 Task: Create a rule from the Agile list, Priority changed -> Complete task in the project AnchorTech if Priority Cleared then Complete Task
Action: Mouse moved to (1200, 316)
Screenshot: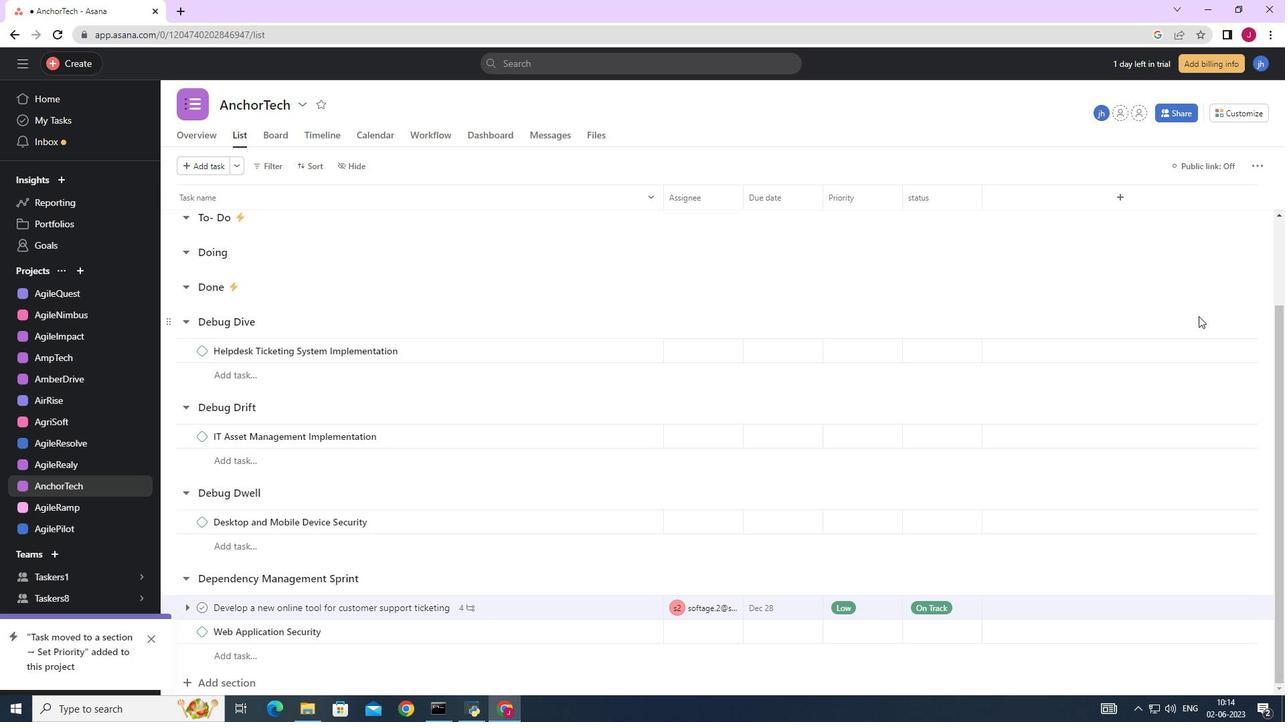 
Action: Mouse scrolled (1200, 317) with delta (0, 0)
Screenshot: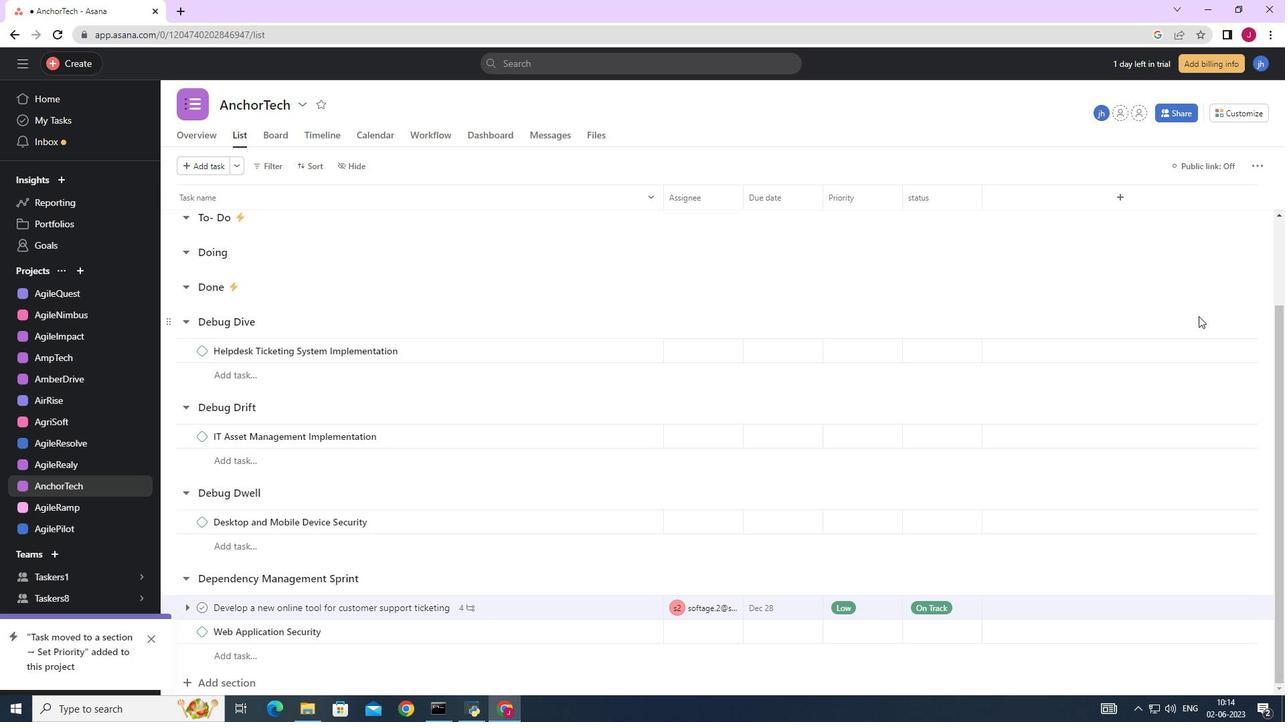 
Action: Mouse scrolled (1200, 317) with delta (0, 0)
Screenshot: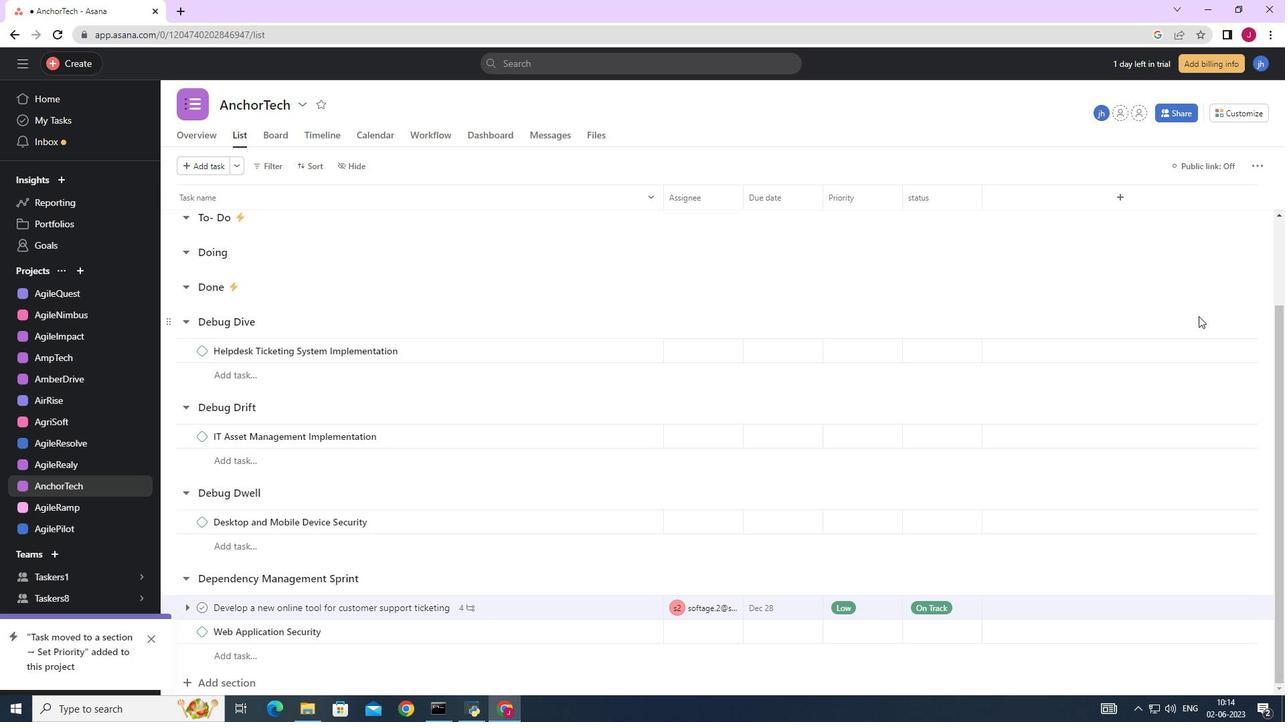 
Action: Mouse scrolled (1200, 317) with delta (0, 0)
Screenshot: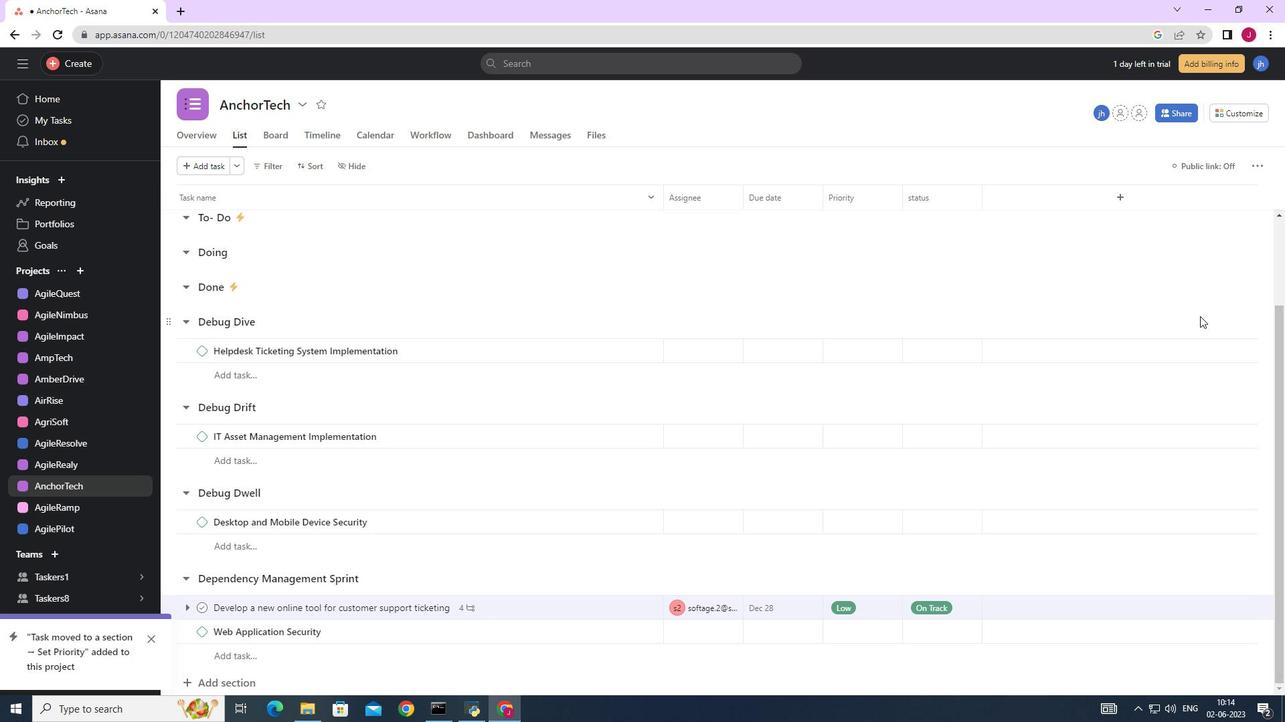 
Action: Mouse scrolled (1200, 315) with delta (0, 0)
Screenshot: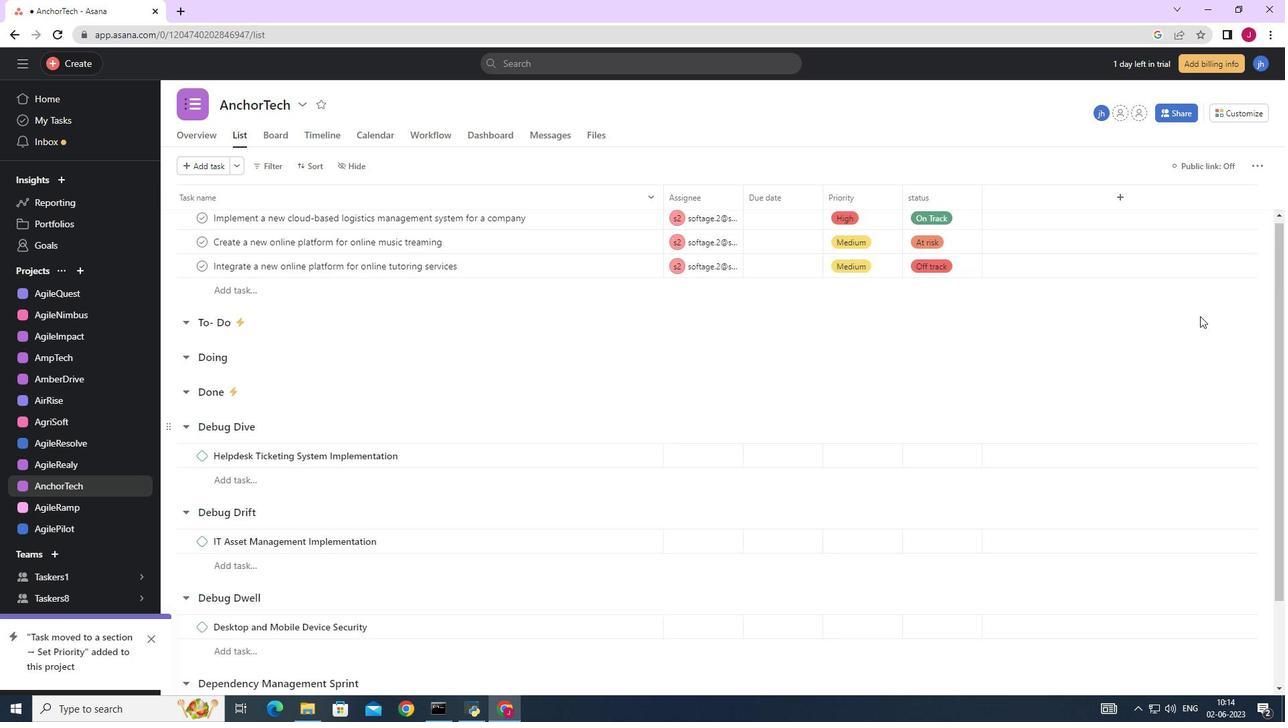 
Action: Mouse scrolled (1200, 315) with delta (0, 0)
Screenshot: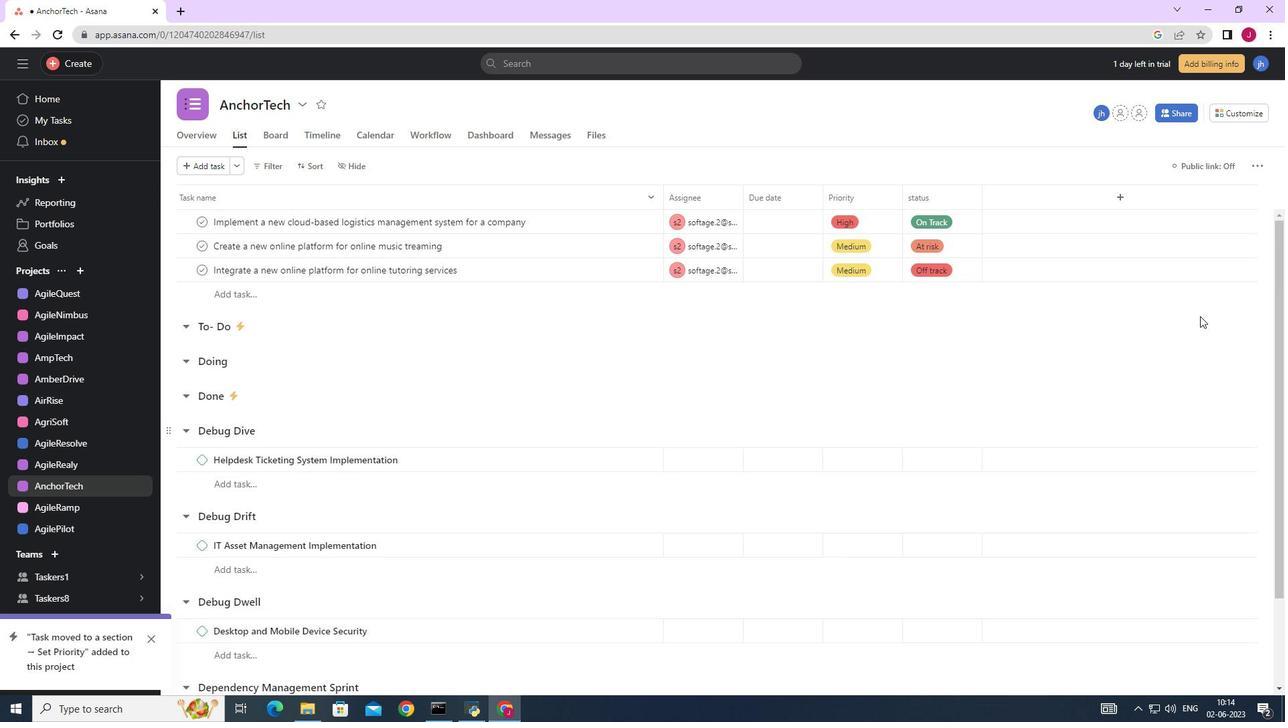 
Action: Mouse scrolled (1200, 315) with delta (0, 0)
Screenshot: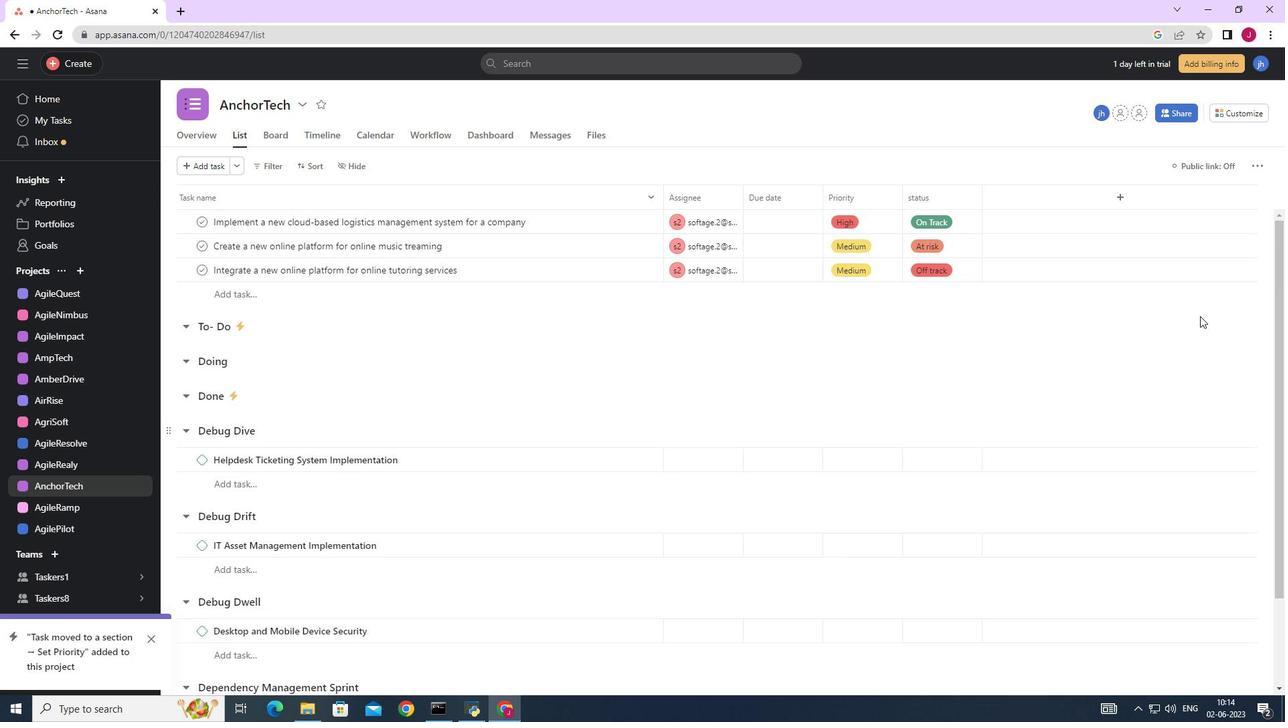 
Action: Mouse moved to (1245, 113)
Screenshot: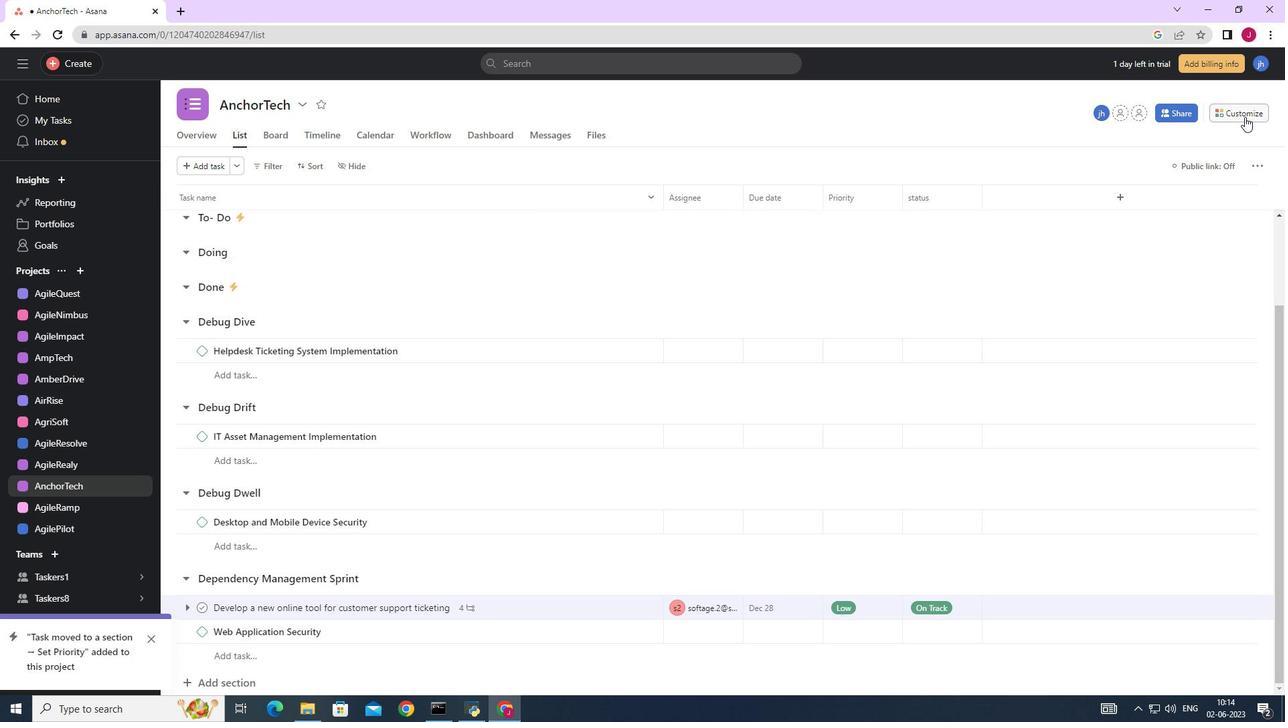 
Action: Mouse pressed left at (1245, 113)
Screenshot: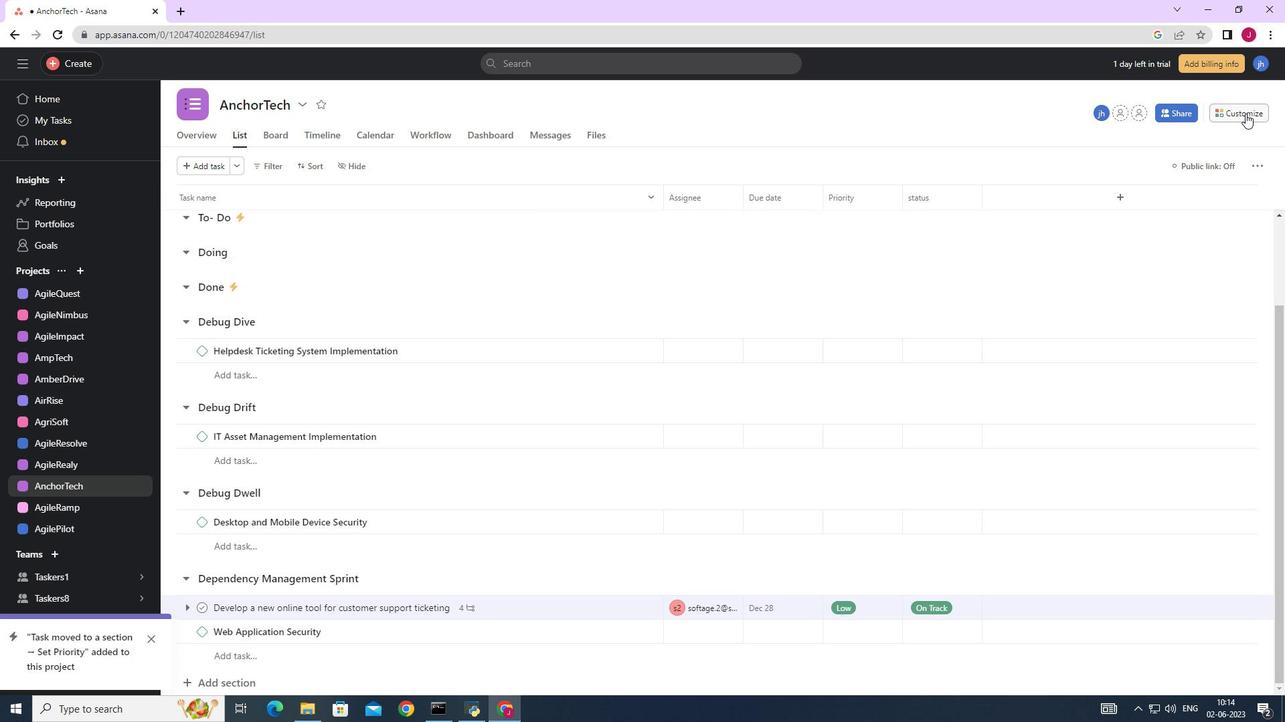 
Action: Mouse moved to (999, 291)
Screenshot: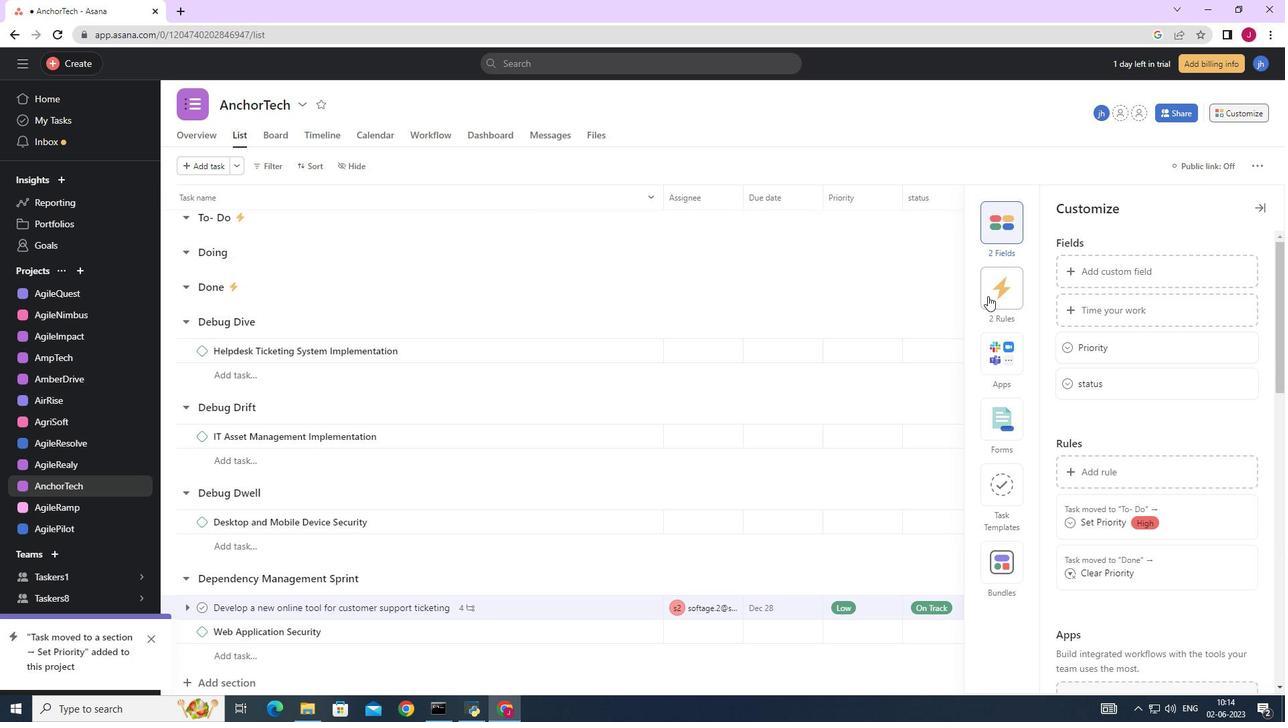 
Action: Mouse pressed left at (999, 291)
Screenshot: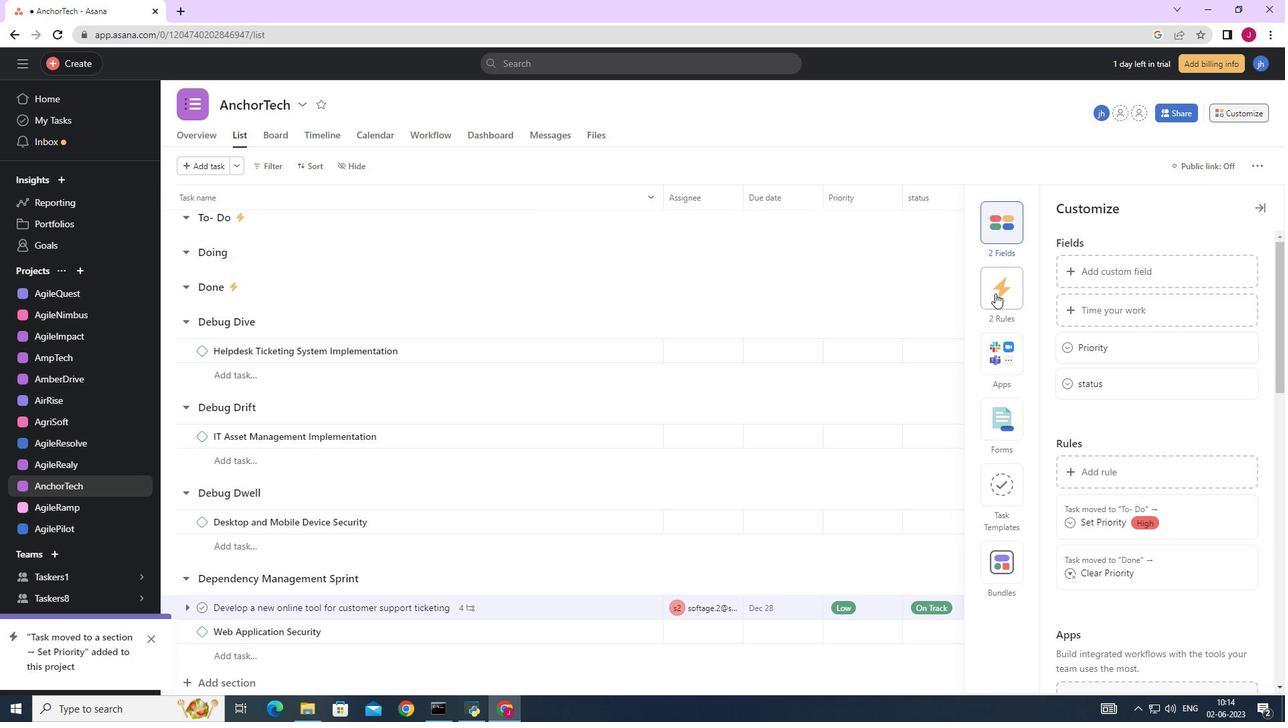 
Action: Mouse moved to (1125, 269)
Screenshot: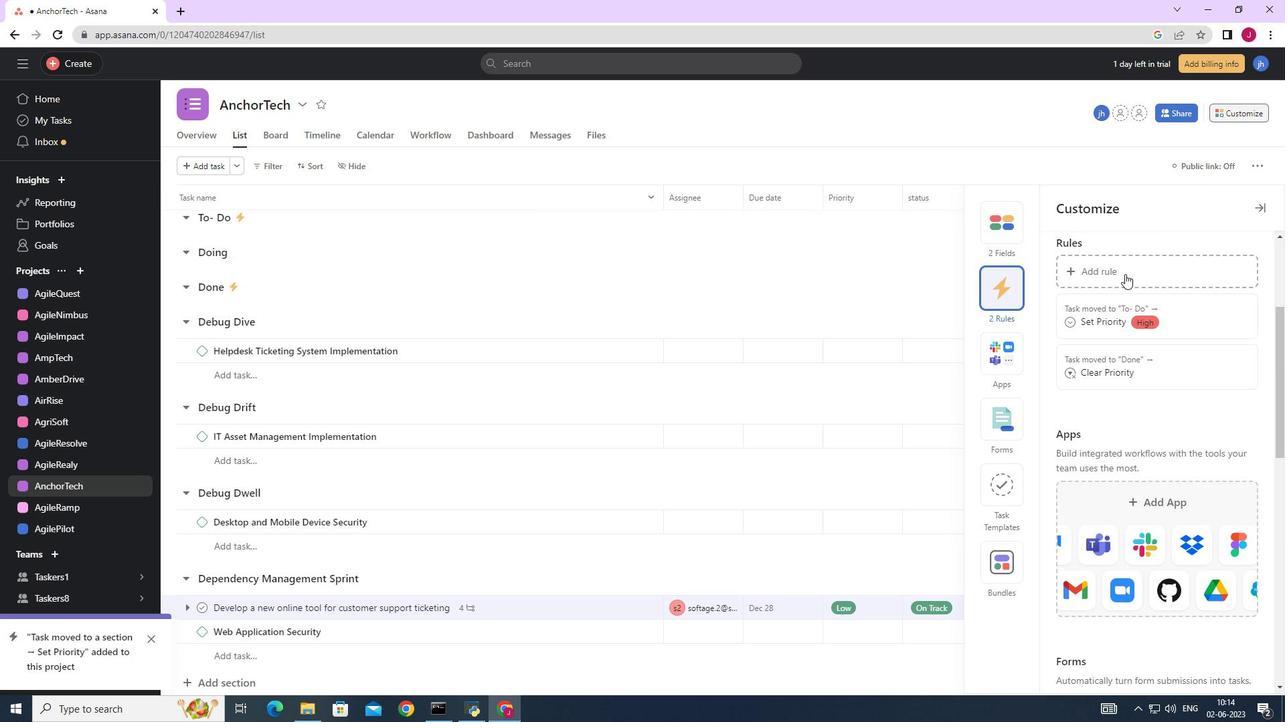 
Action: Mouse pressed left at (1125, 269)
Screenshot: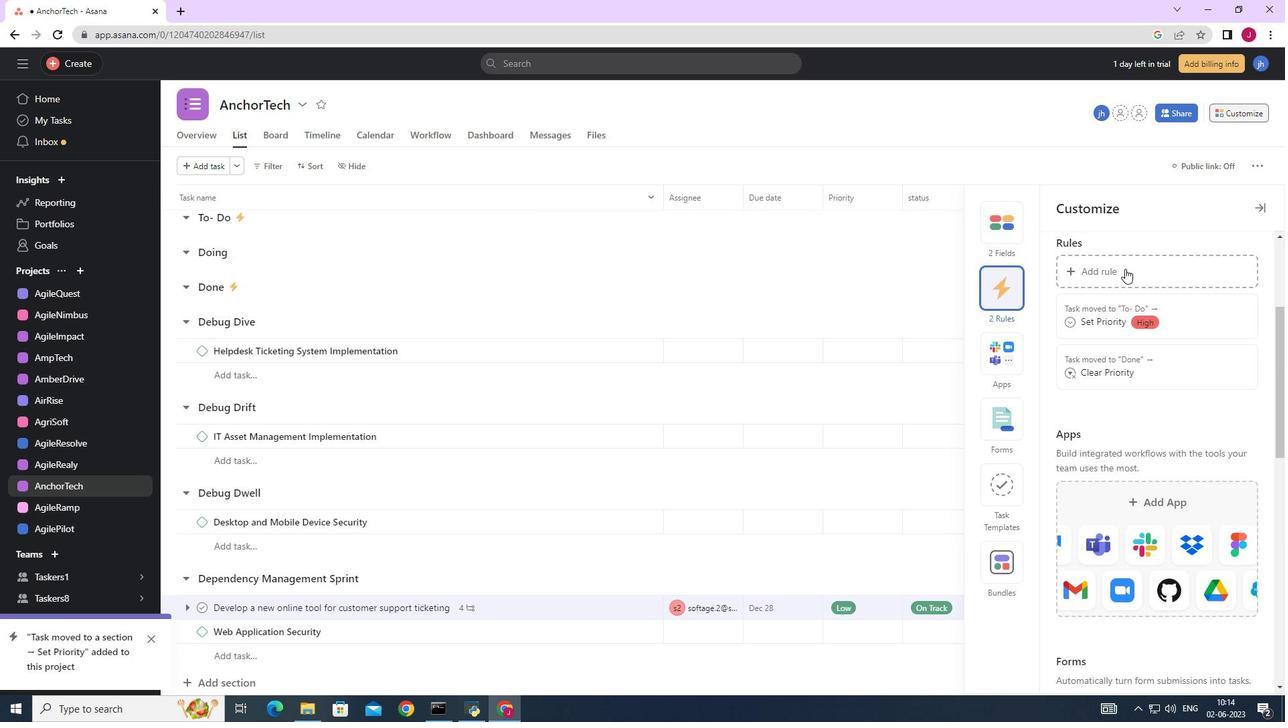 
Action: Mouse moved to (268, 202)
Screenshot: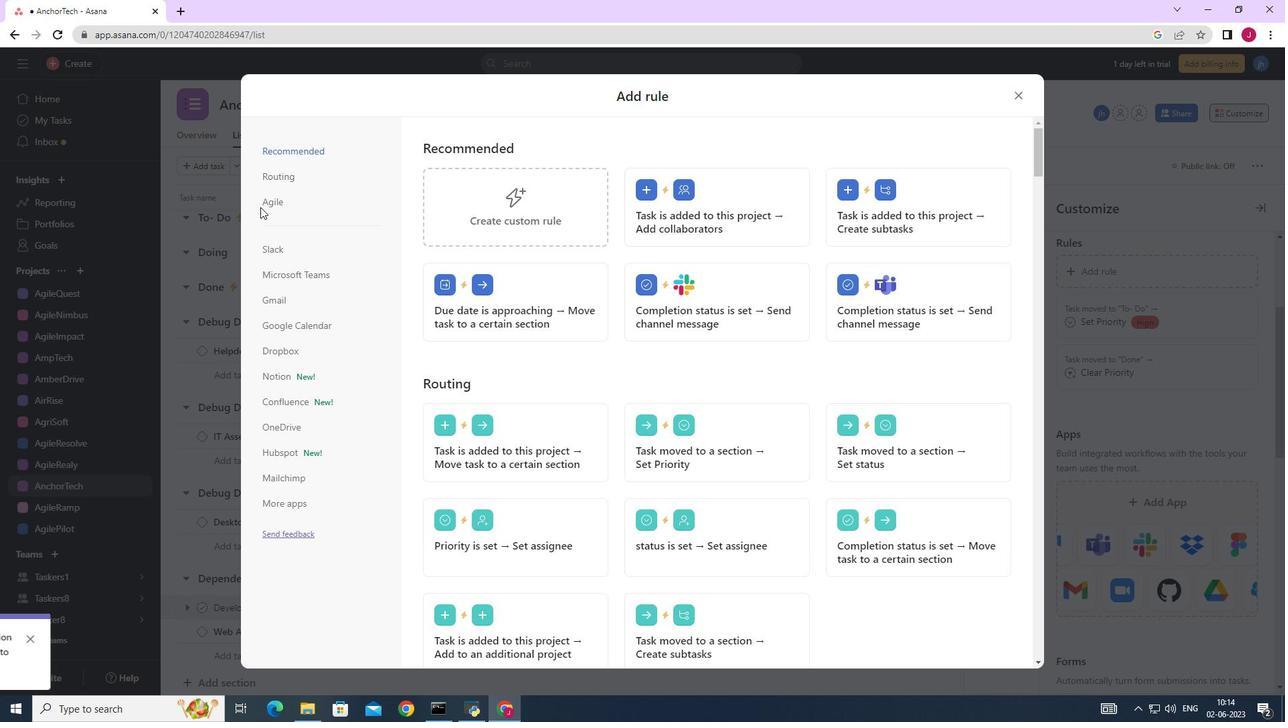 
Action: Mouse pressed left at (268, 202)
Screenshot: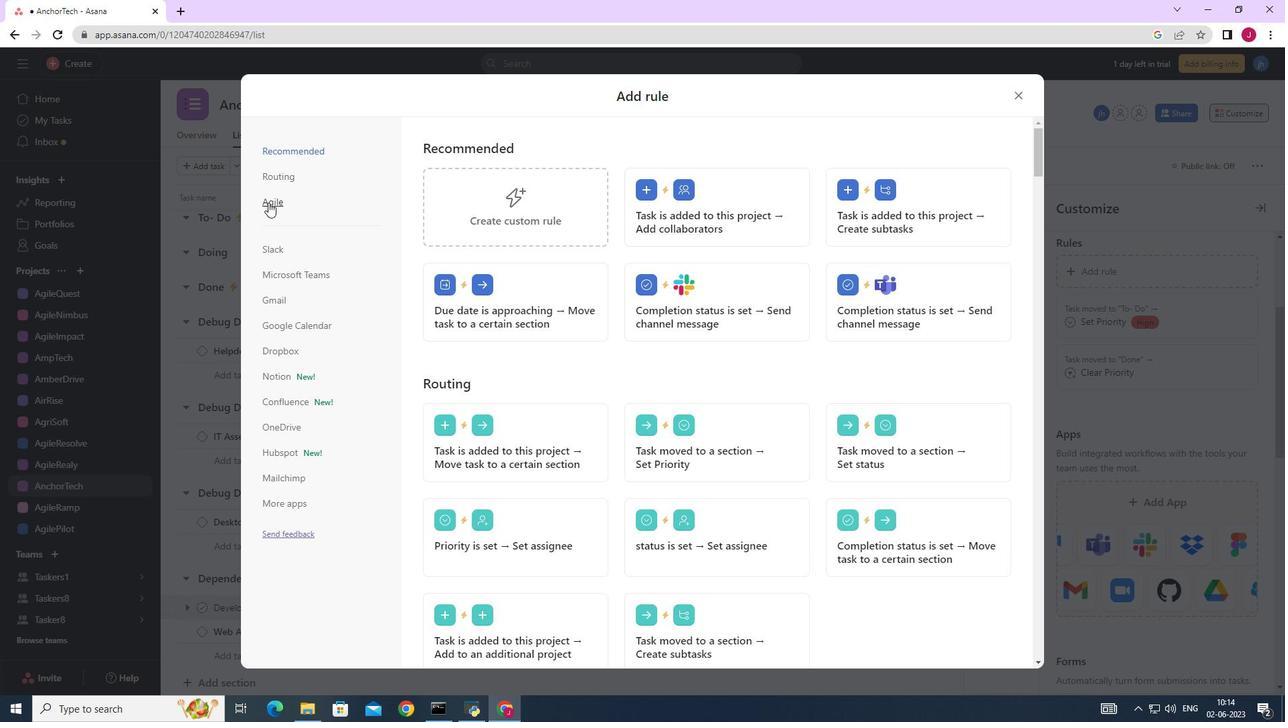 
Action: Mouse moved to (507, 206)
Screenshot: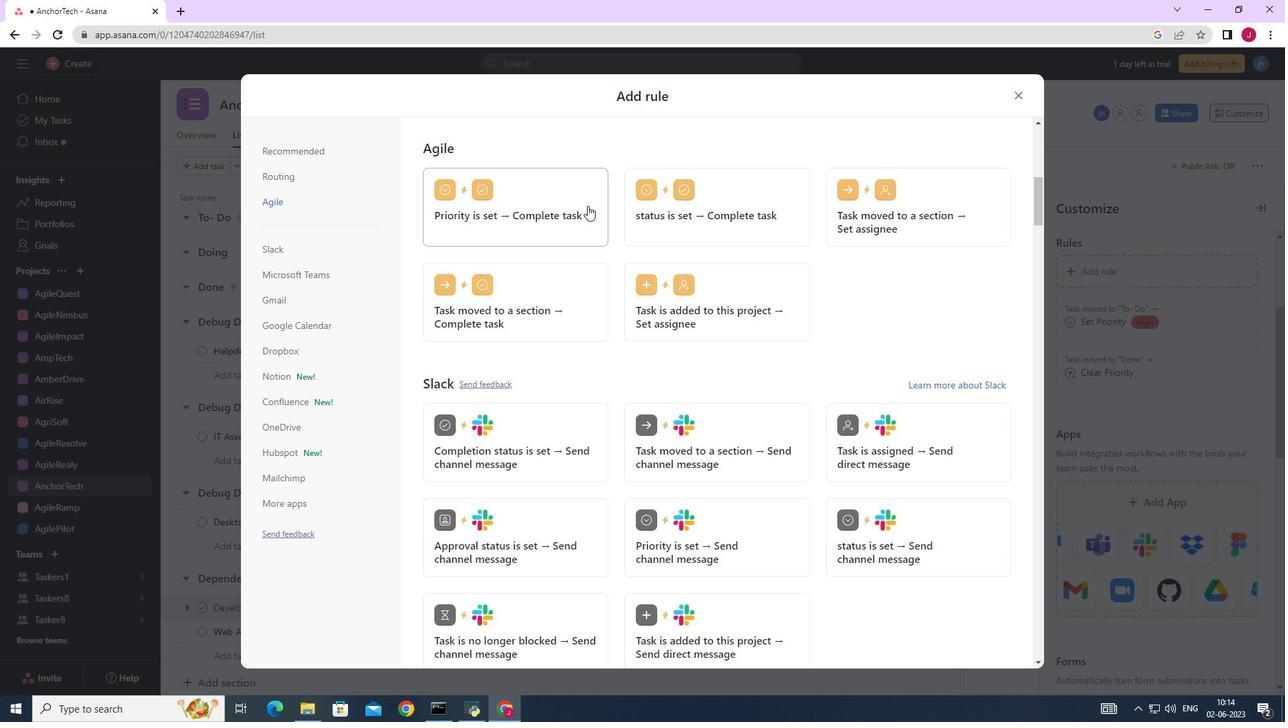
Action: Mouse pressed left at (507, 206)
Screenshot: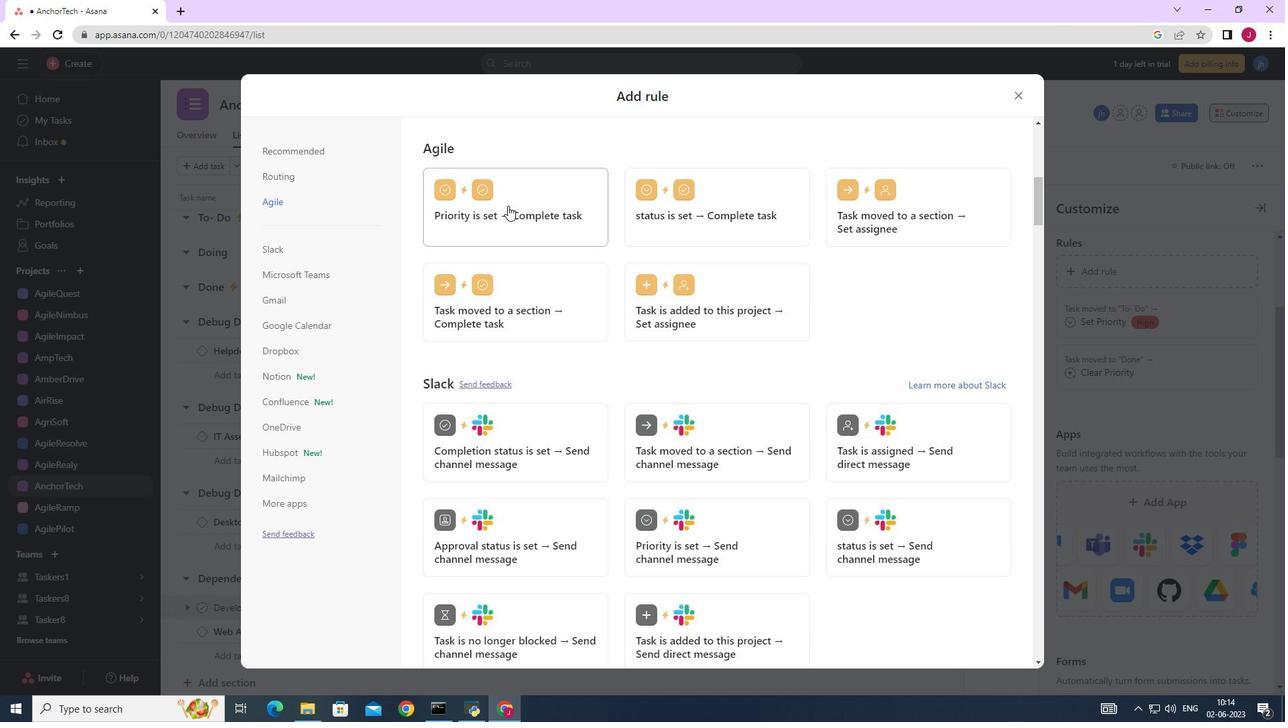 
Action: Mouse moved to (846, 232)
Screenshot: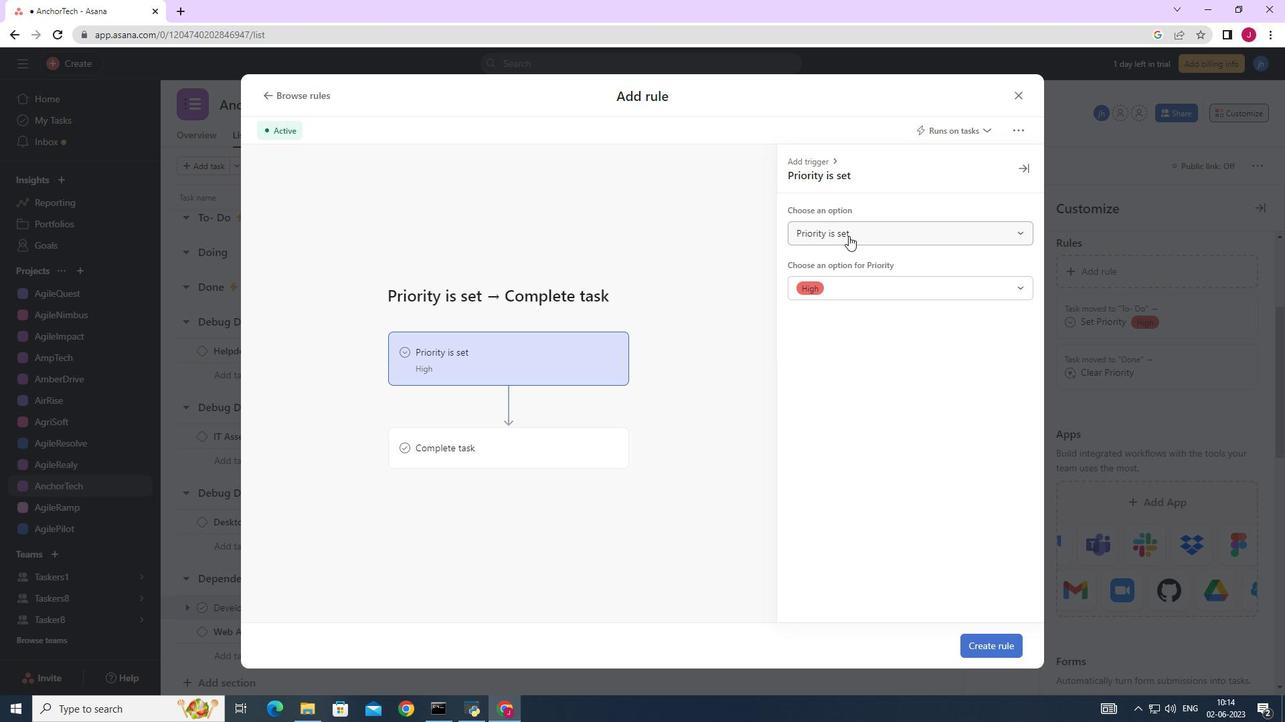 
Action: Mouse pressed left at (846, 232)
Screenshot: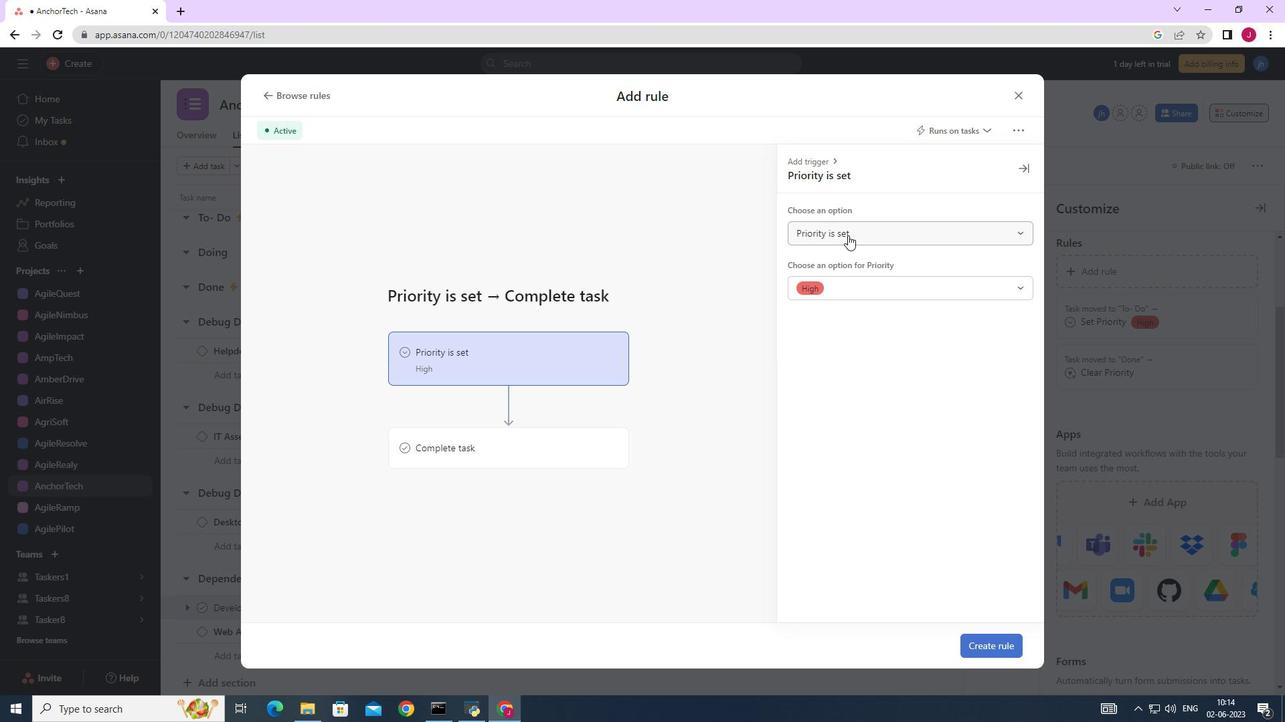 
Action: Mouse moved to (844, 288)
Screenshot: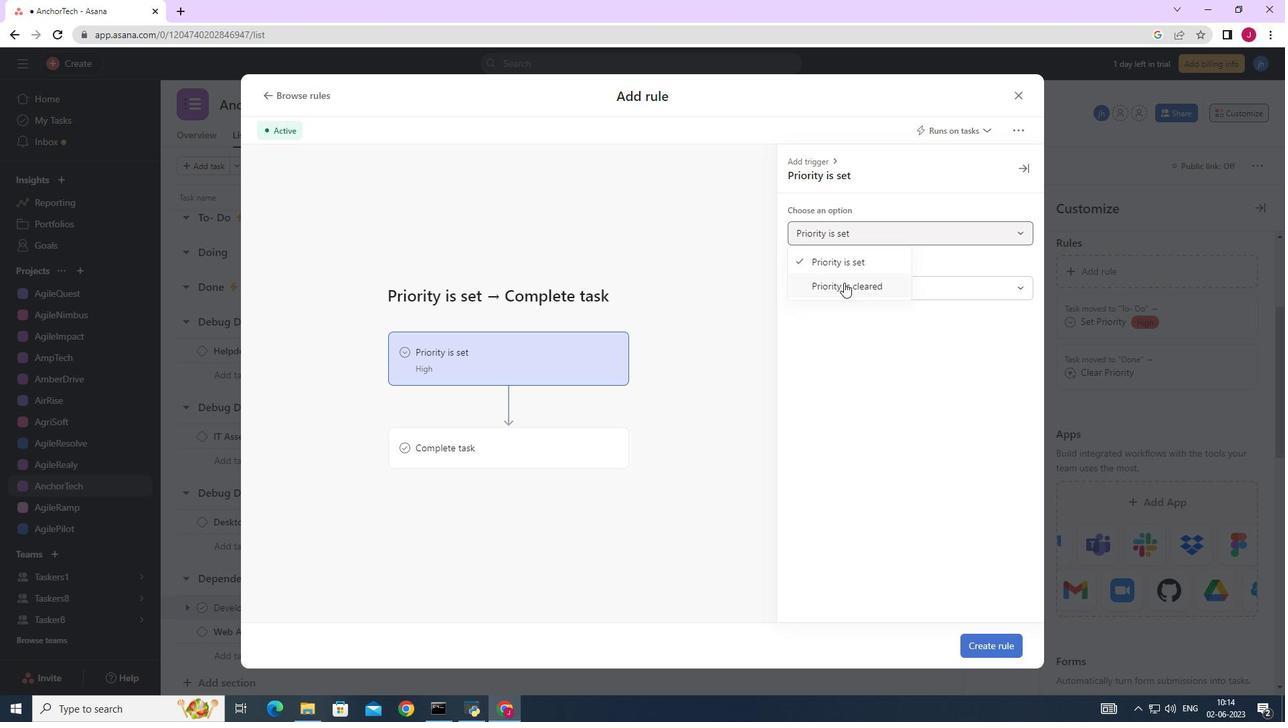 
Action: Mouse pressed left at (844, 288)
Screenshot: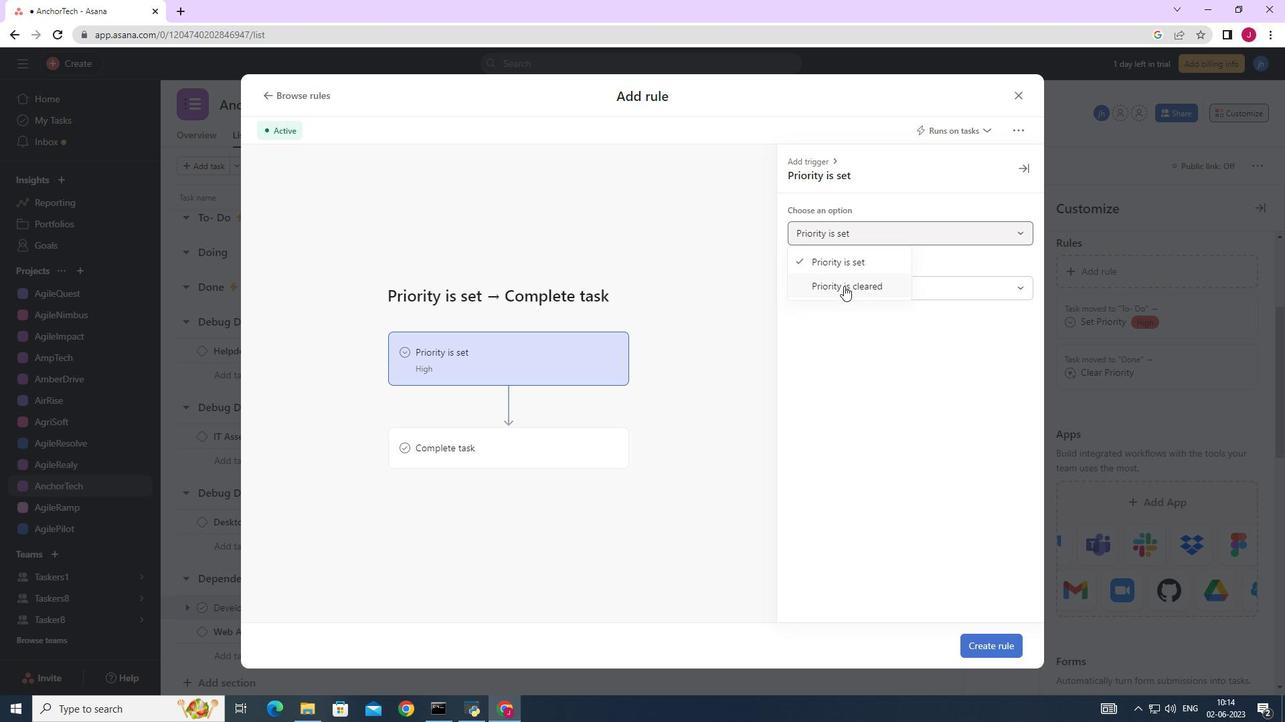 
Action: Mouse moved to (518, 443)
Screenshot: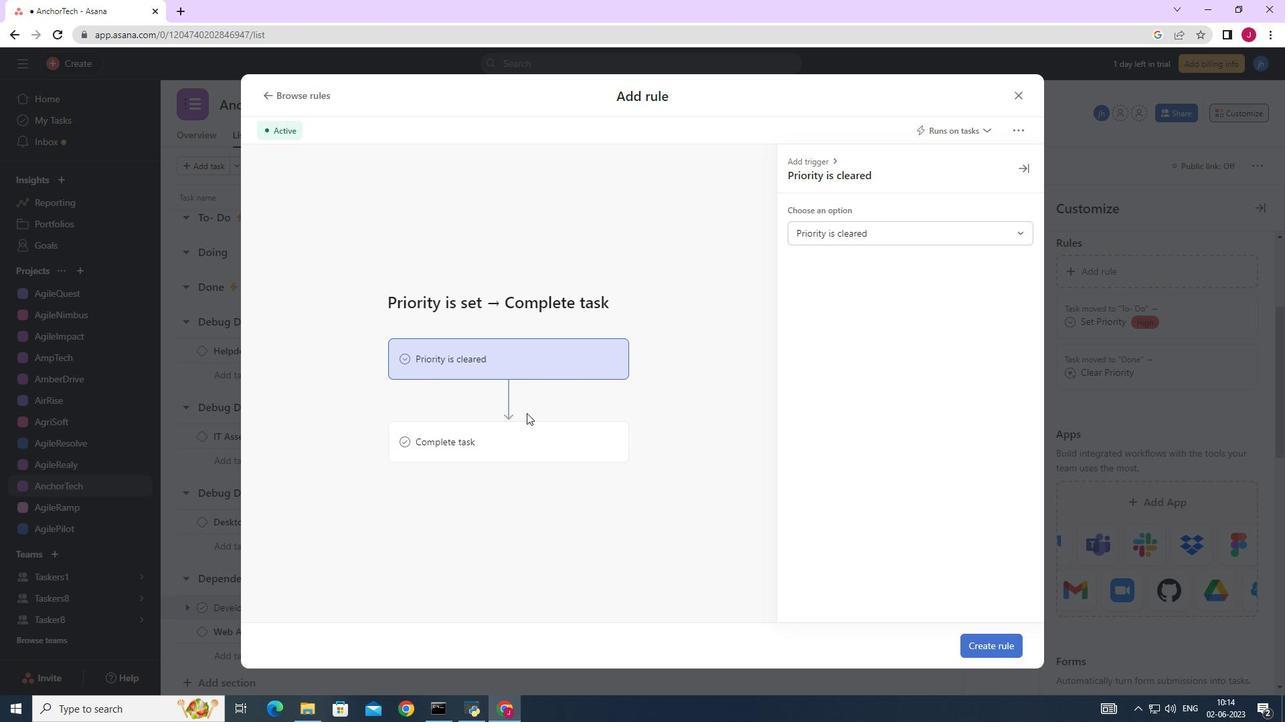 
Action: Mouse pressed left at (518, 443)
Screenshot: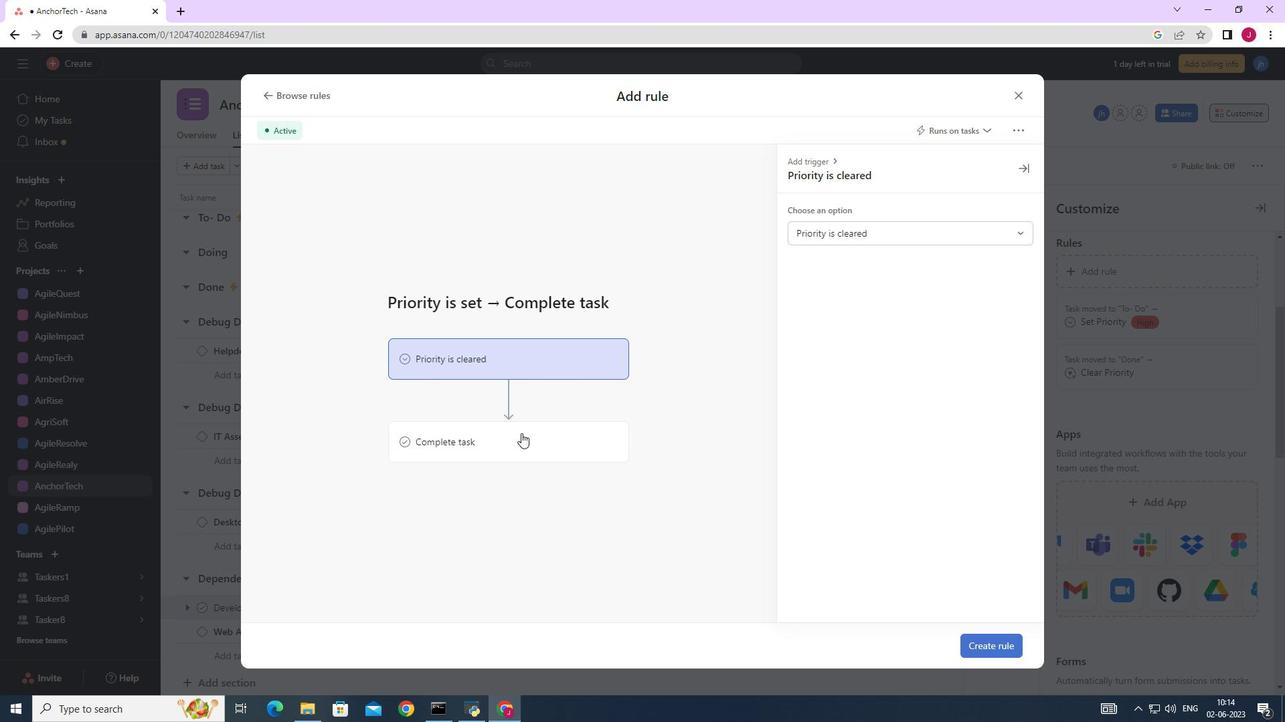 
Action: Mouse moved to (982, 643)
Screenshot: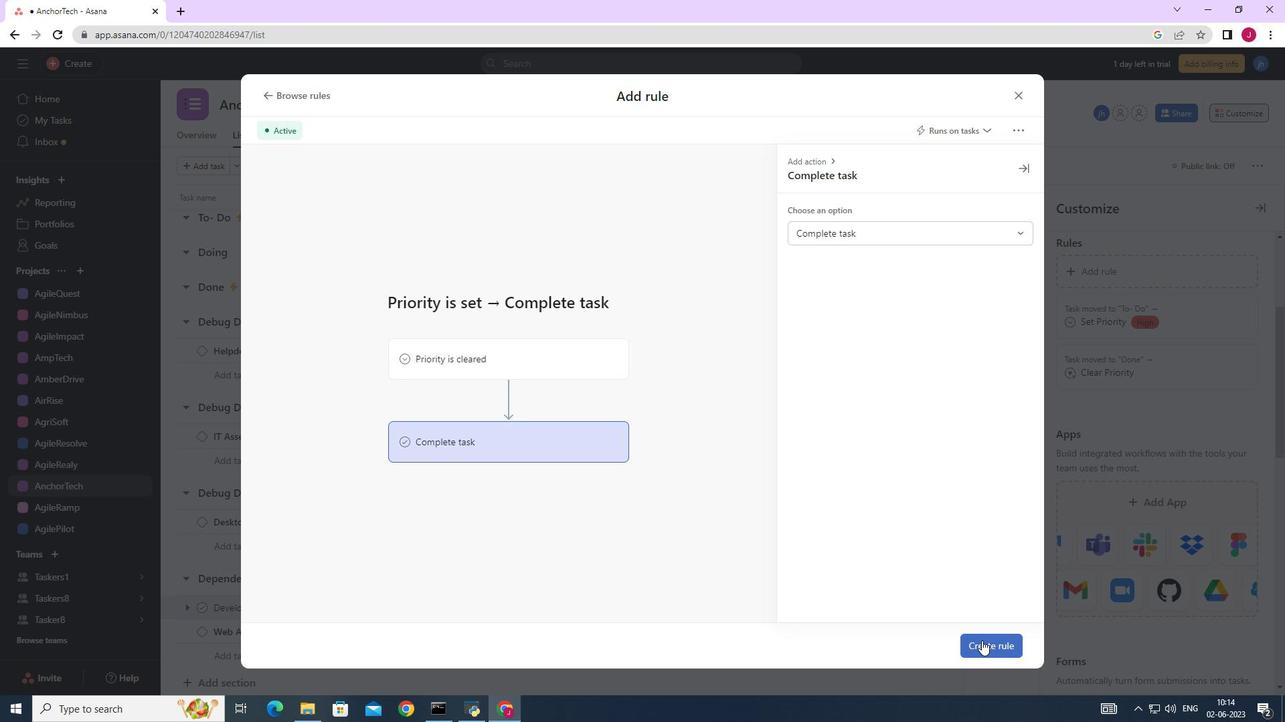
Action: Mouse pressed left at (982, 643)
Screenshot: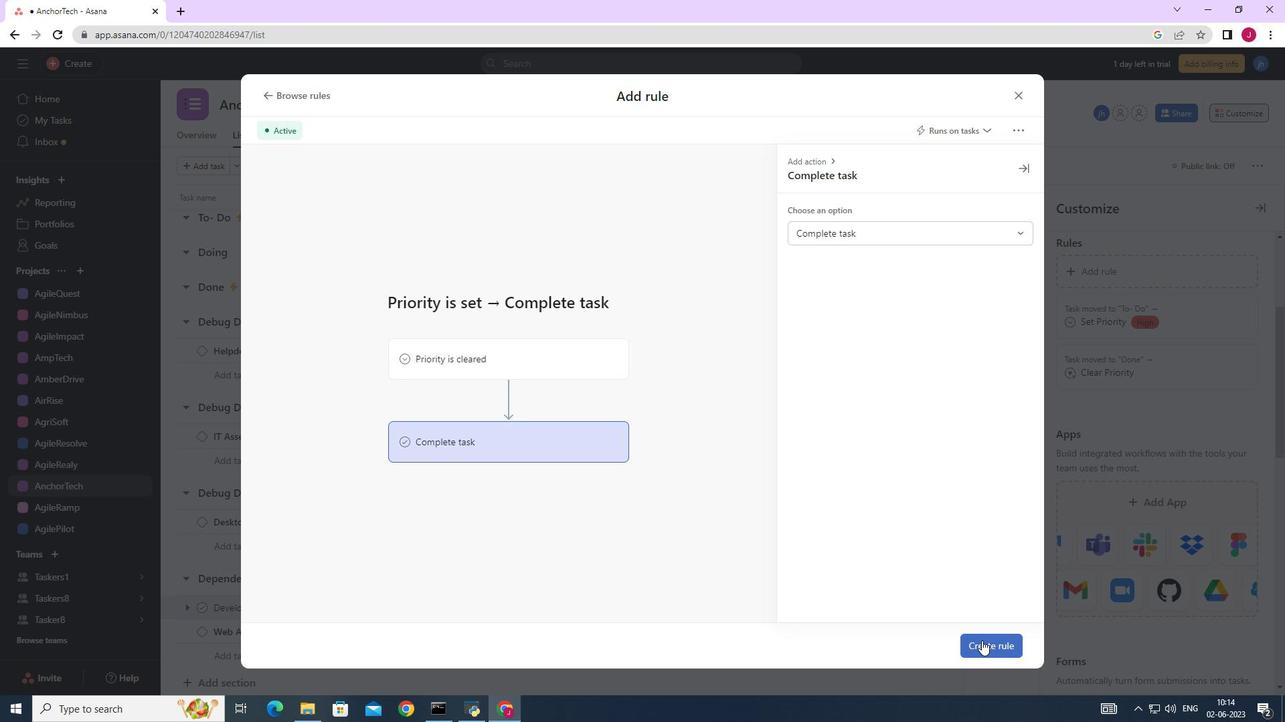
Action: Mouse moved to (982, 641)
Screenshot: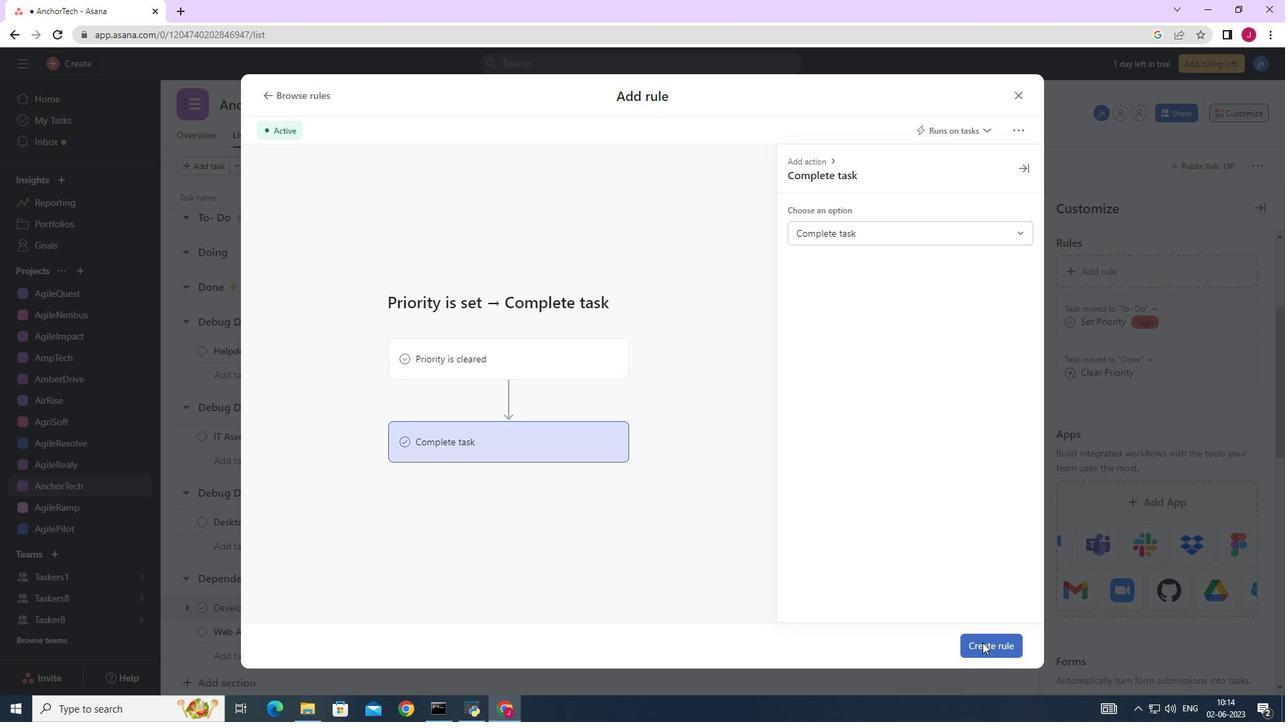 
